 Task: Create New Customer with Customer Name: Brio Italian Grille, Billing Address Line1: 1478 Vineyard Drive, Billing Address Line2:  Independence, Billing Address Line3:  Ohio 44131
Action: Mouse pressed left at (139, 27)
Screenshot: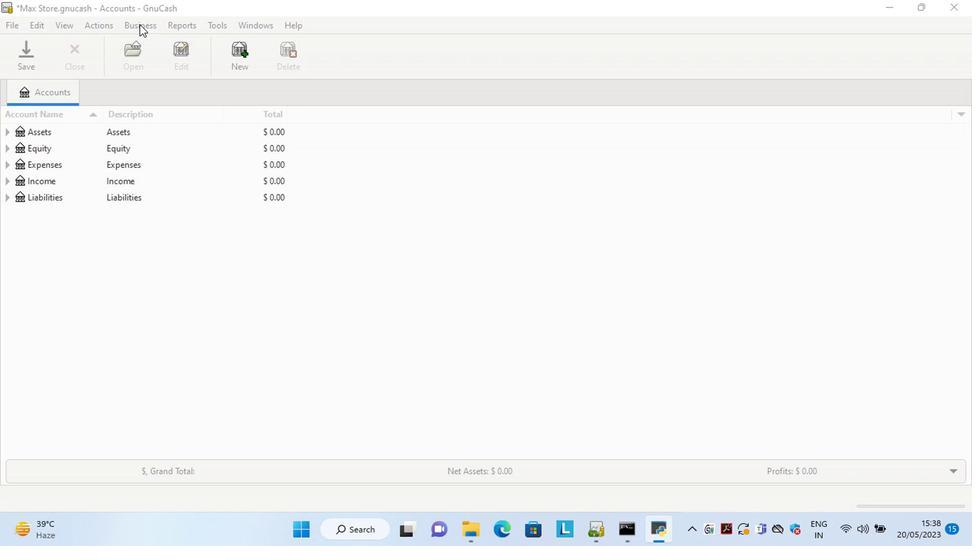 
Action: Mouse moved to (294, 62)
Screenshot: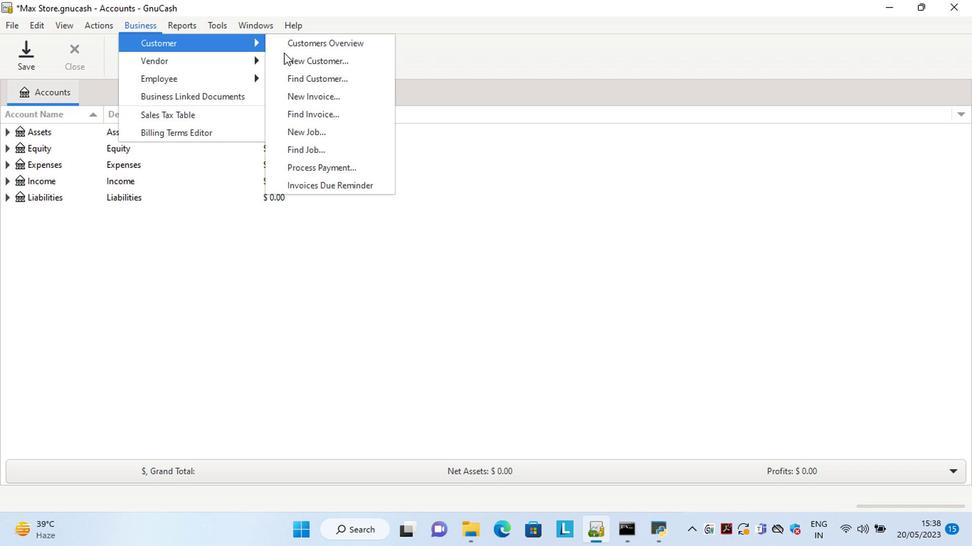 
Action: Mouse pressed left at (294, 62)
Screenshot: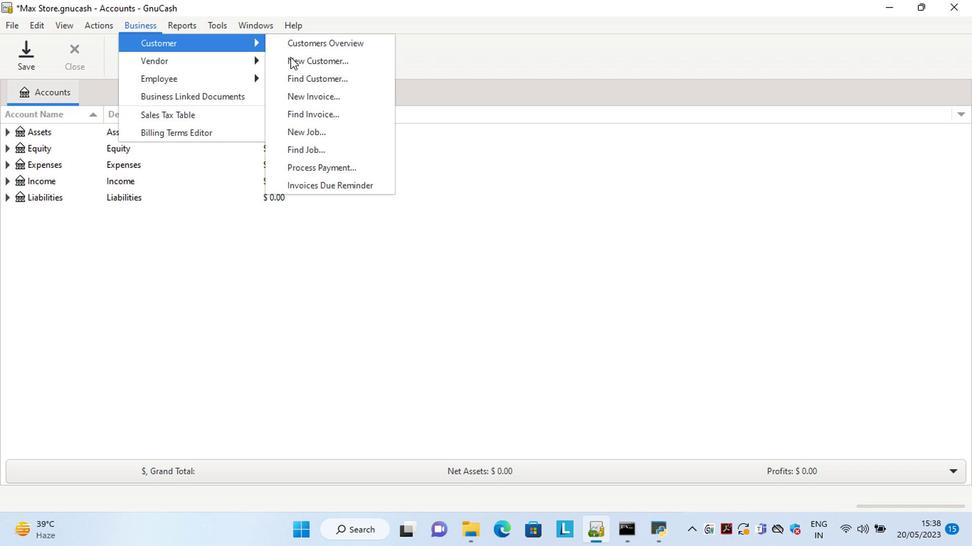 
Action: Mouse moved to (736, 264)
Screenshot: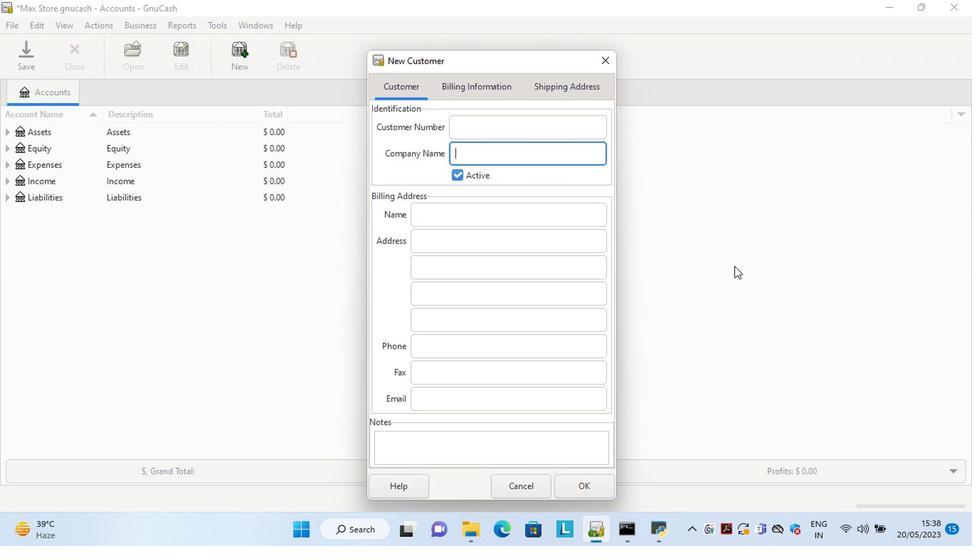
Action: Key pressed <Key.shift>Brio<Key.space><Key.shift>Italian<Key.space><Key.shift>Grille<Key.tab><Key.tab><Key.tab>1478<Key.space><Key.shift><Key.shift><Key.shift><Key.shift><Key.shift><Key.shift><Key.shift><Key.shift>Vineyard<Key.space><Key.shift>Drive<Key.tab>i<Key.tab>o<Key.tab>
Screenshot: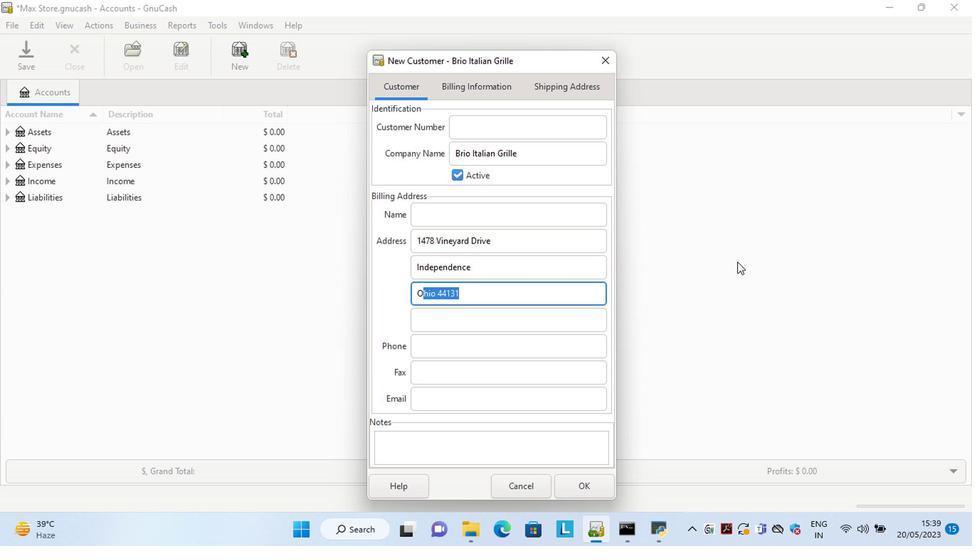 
Action: Mouse moved to (586, 491)
Screenshot: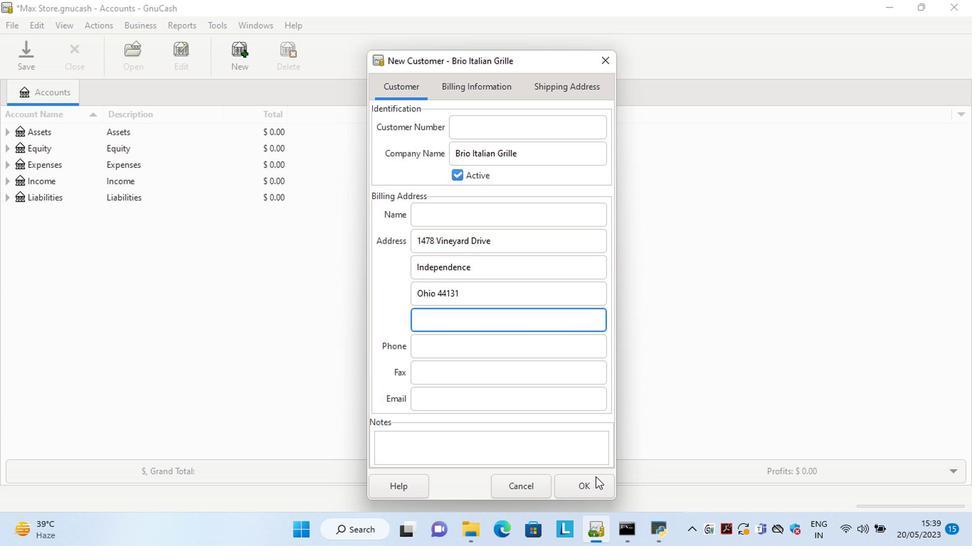 
Action: Mouse pressed left at (586, 491)
Screenshot: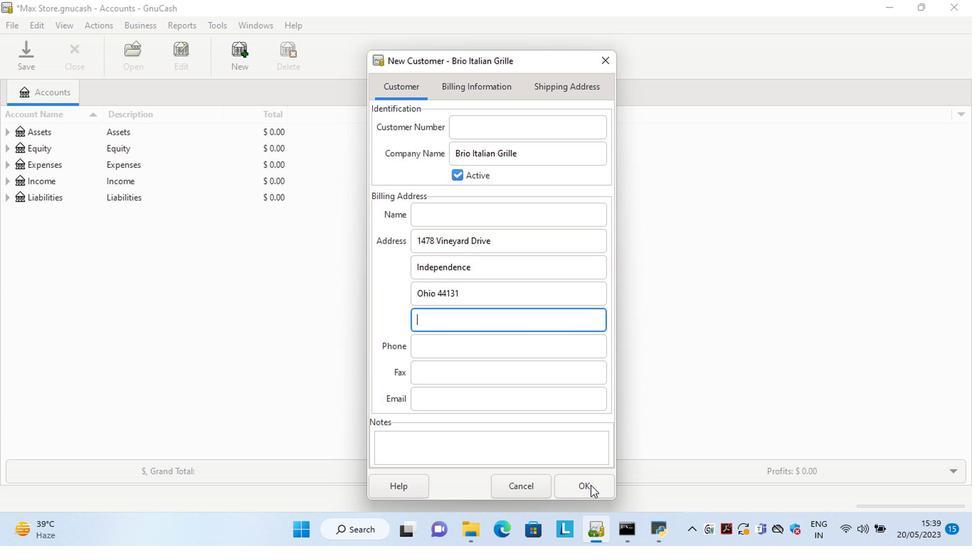 
